 Task: Toggle the option that shows selected context only.
Action: Mouse moved to (1208, 41)
Screenshot: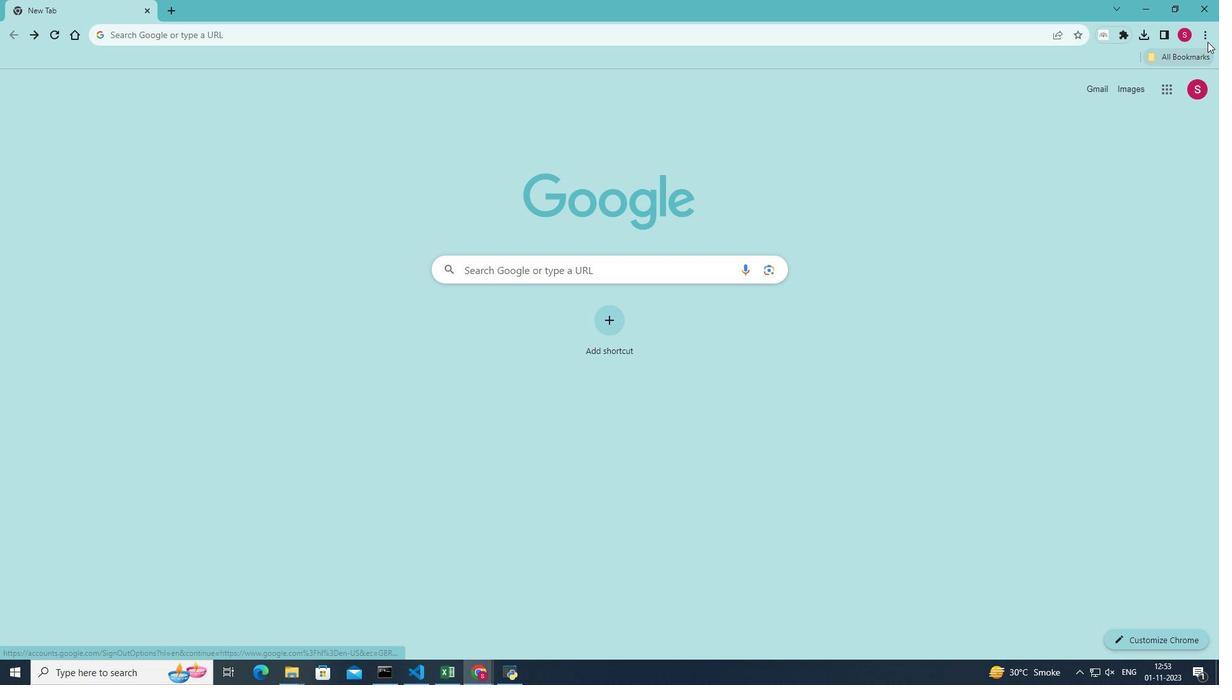 
Action: Mouse pressed left at (1208, 41)
Screenshot: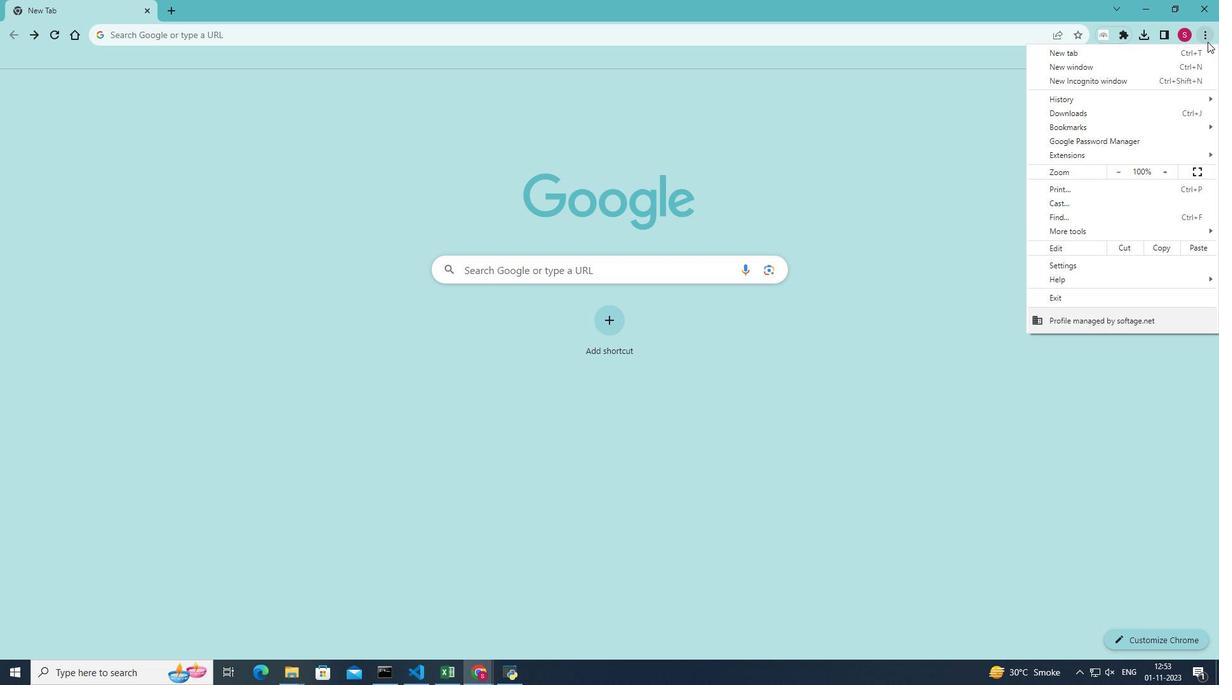 
Action: Mouse moved to (1091, 231)
Screenshot: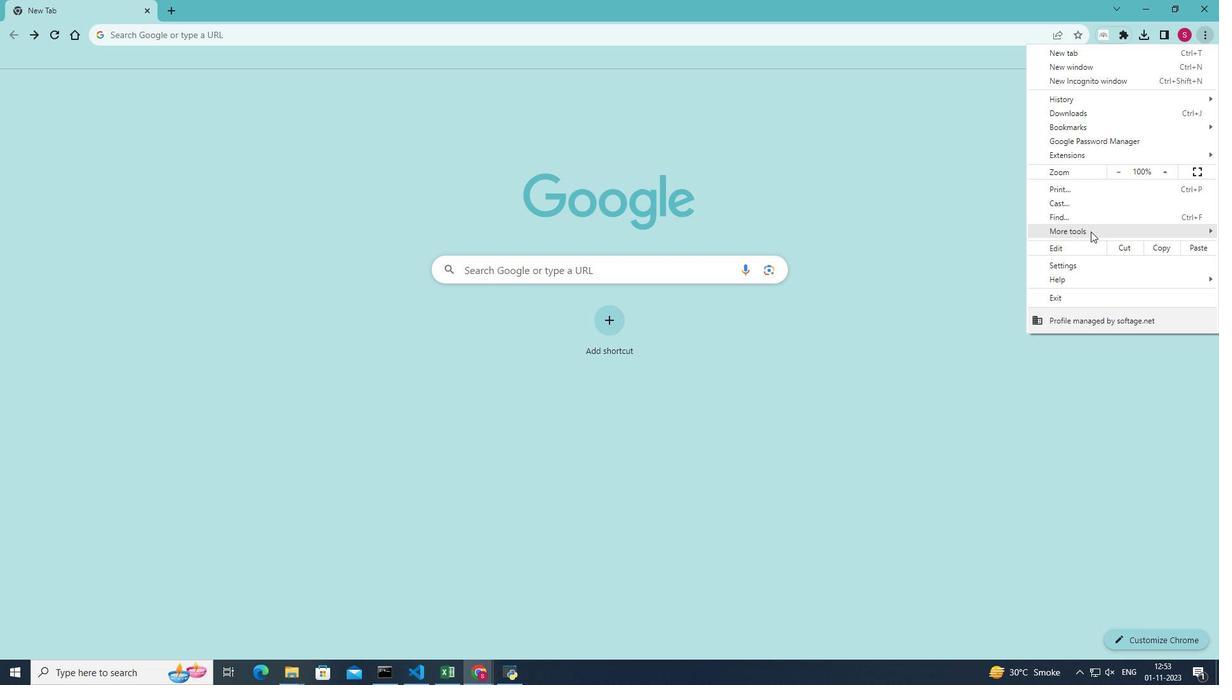 
Action: Mouse pressed left at (1091, 231)
Screenshot: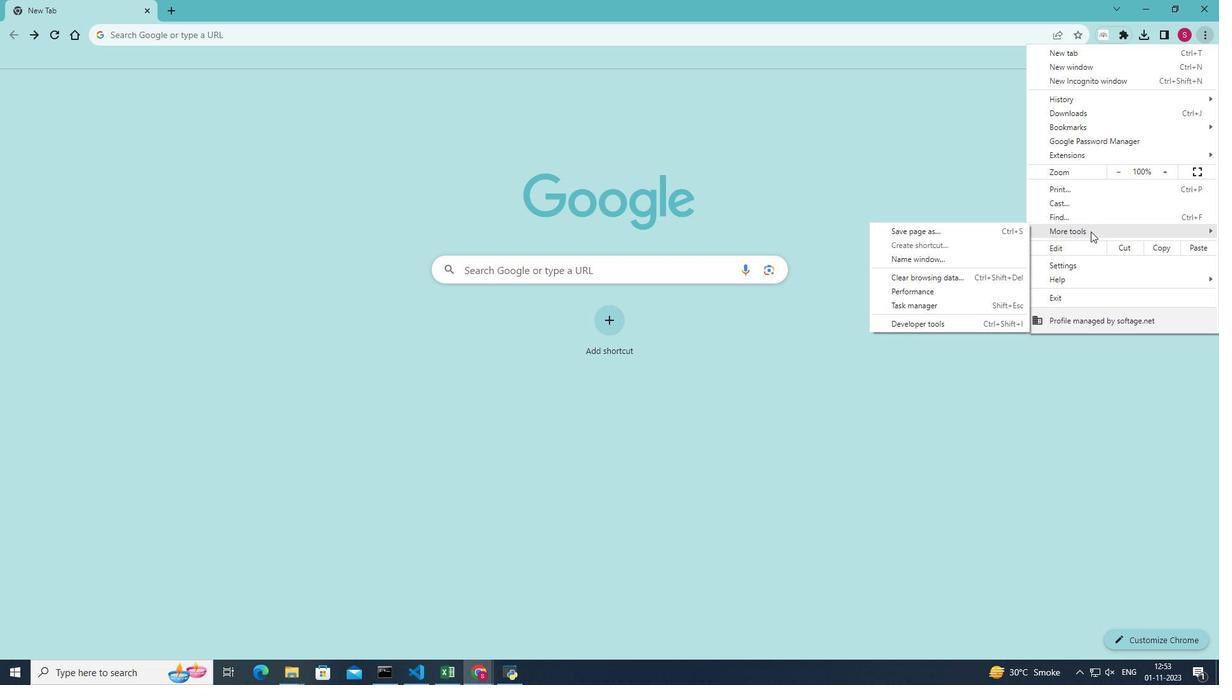 
Action: Mouse moved to (934, 322)
Screenshot: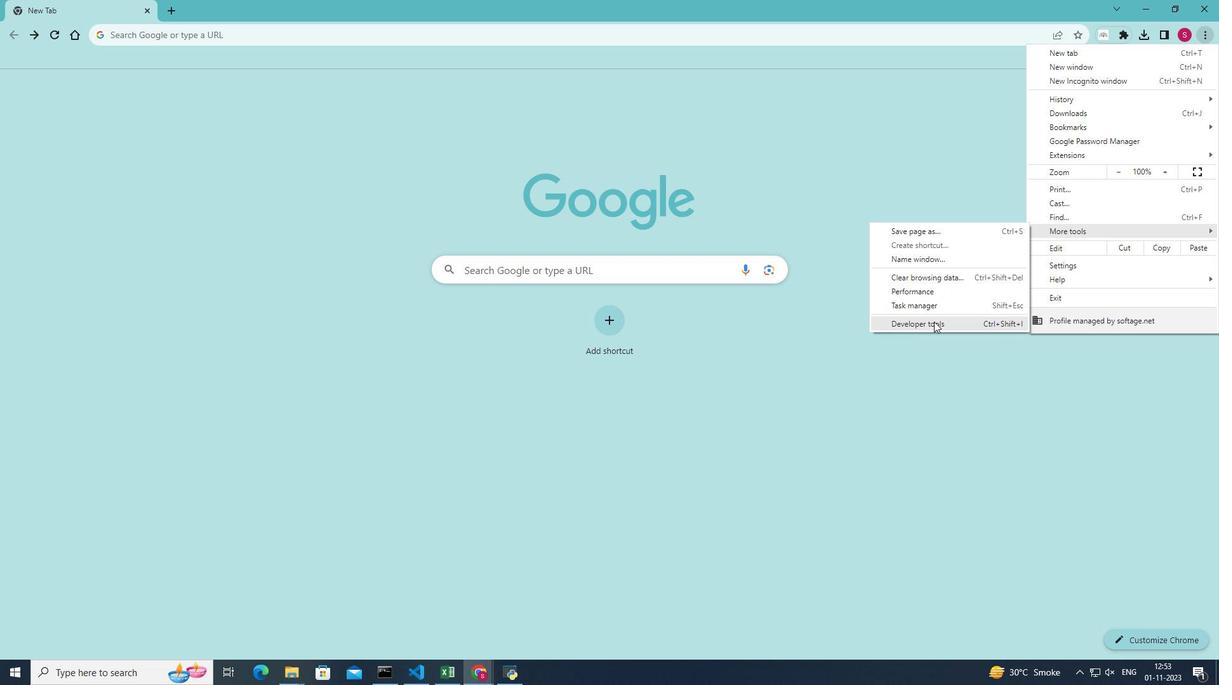 
Action: Mouse pressed left at (934, 322)
Screenshot: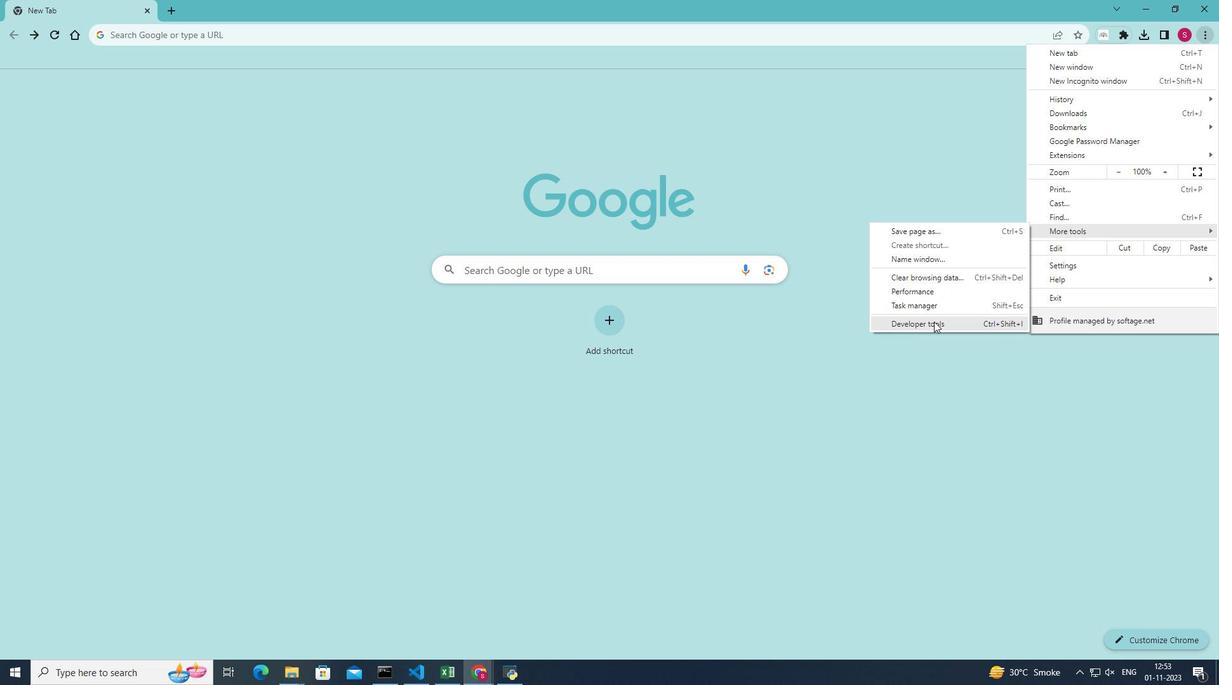 
Action: Mouse moved to (1169, 74)
Screenshot: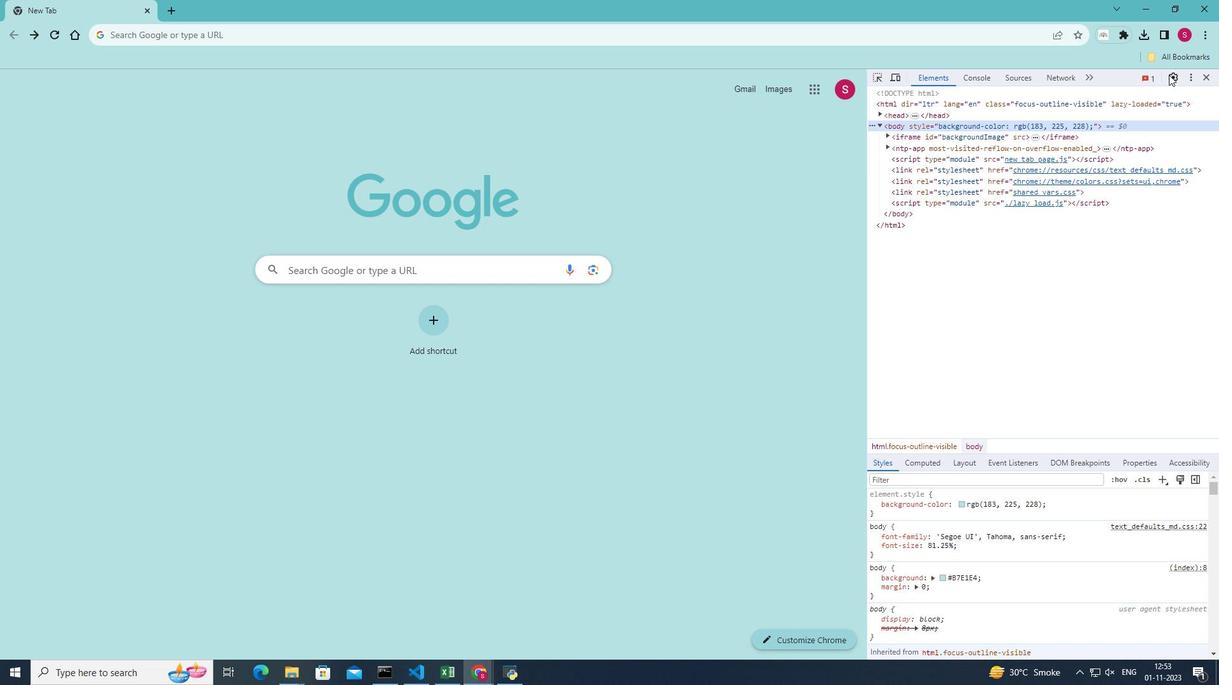
Action: Mouse pressed left at (1169, 74)
Screenshot: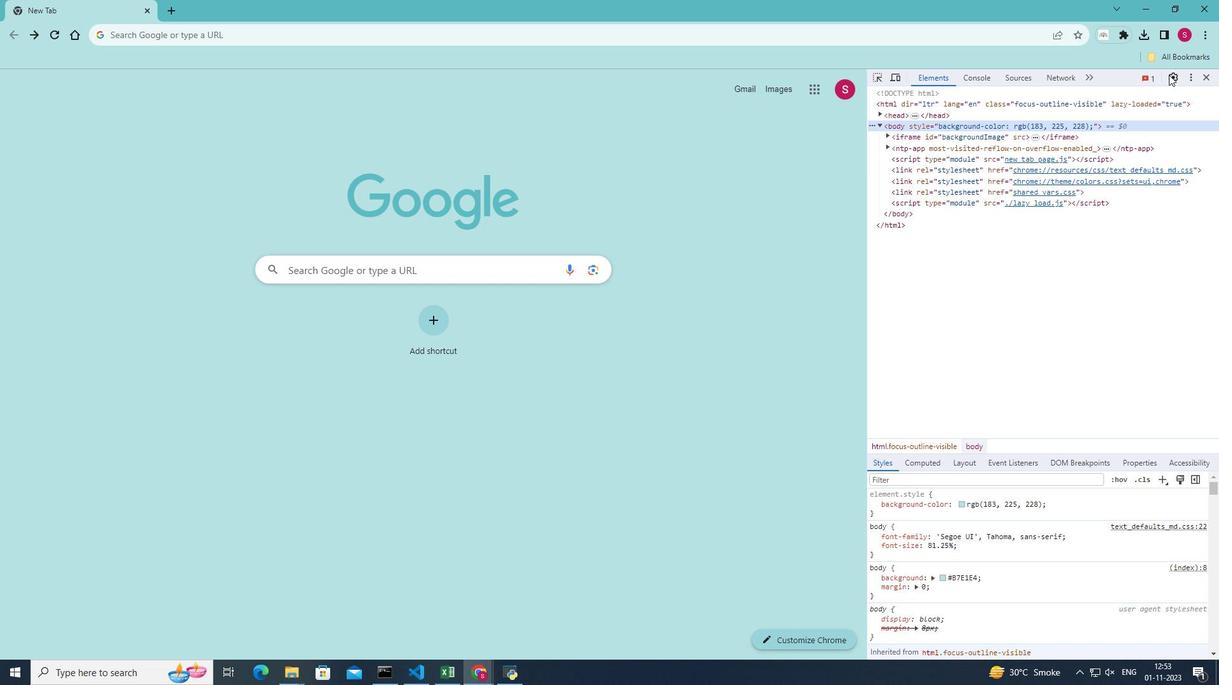 
Action: Mouse moved to (1133, 458)
Screenshot: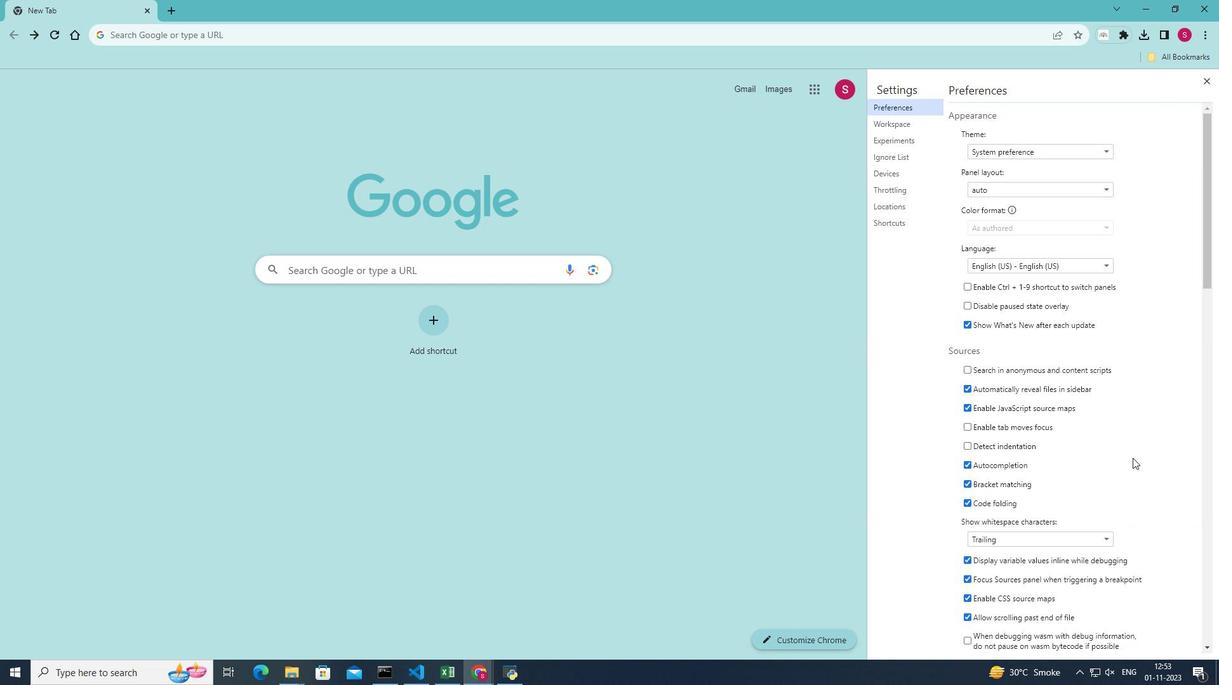 
Action: Mouse scrolled (1133, 457) with delta (0, 0)
Screenshot: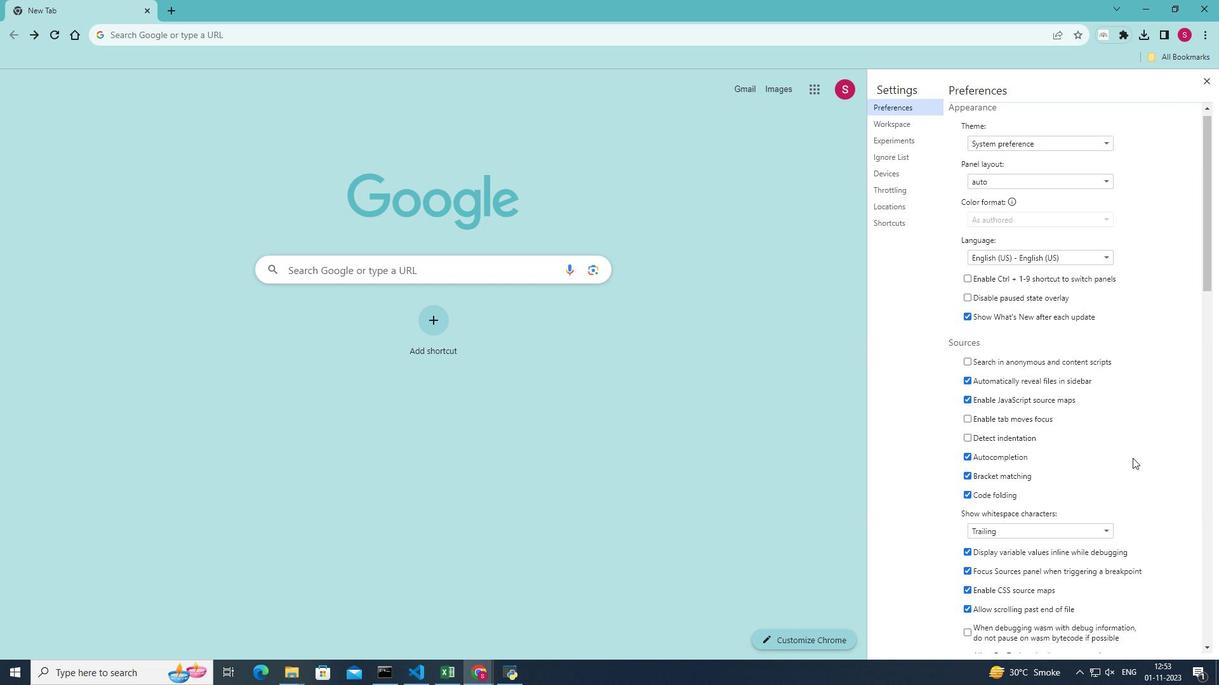 
Action: Mouse scrolled (1133, 457) with delta (0, 0)
Screenshot: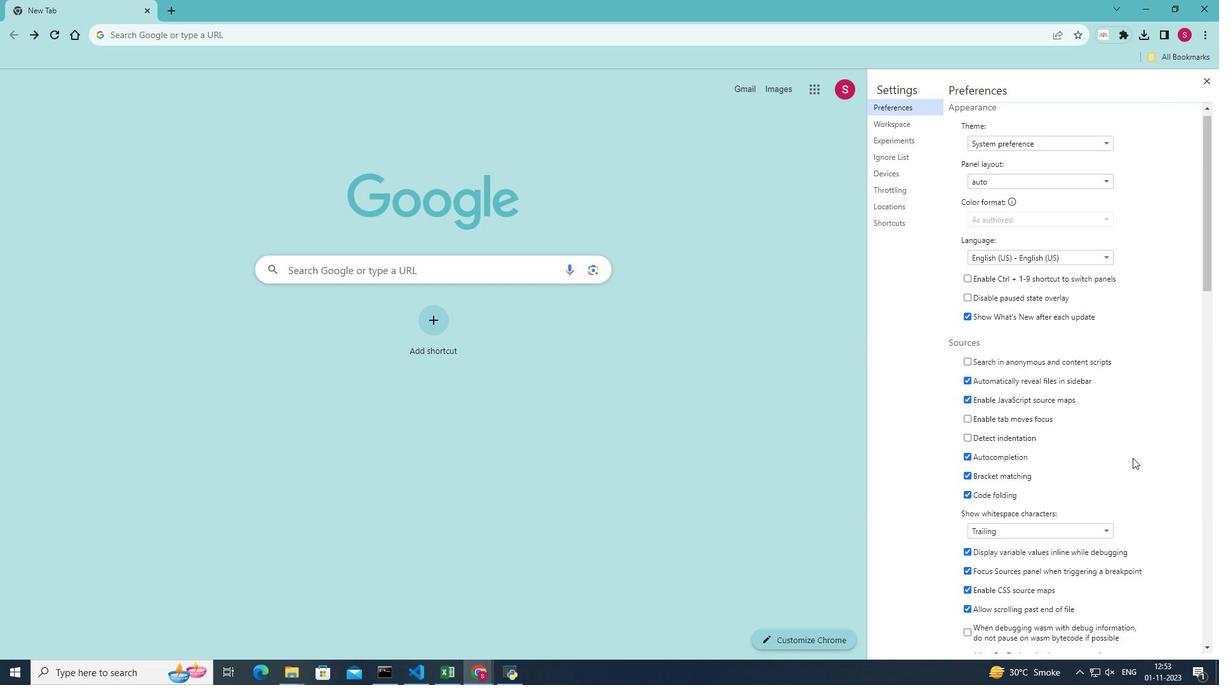 
Action: Mouse scrolled (1133, 457) with delta (0, 0)
Screenshot: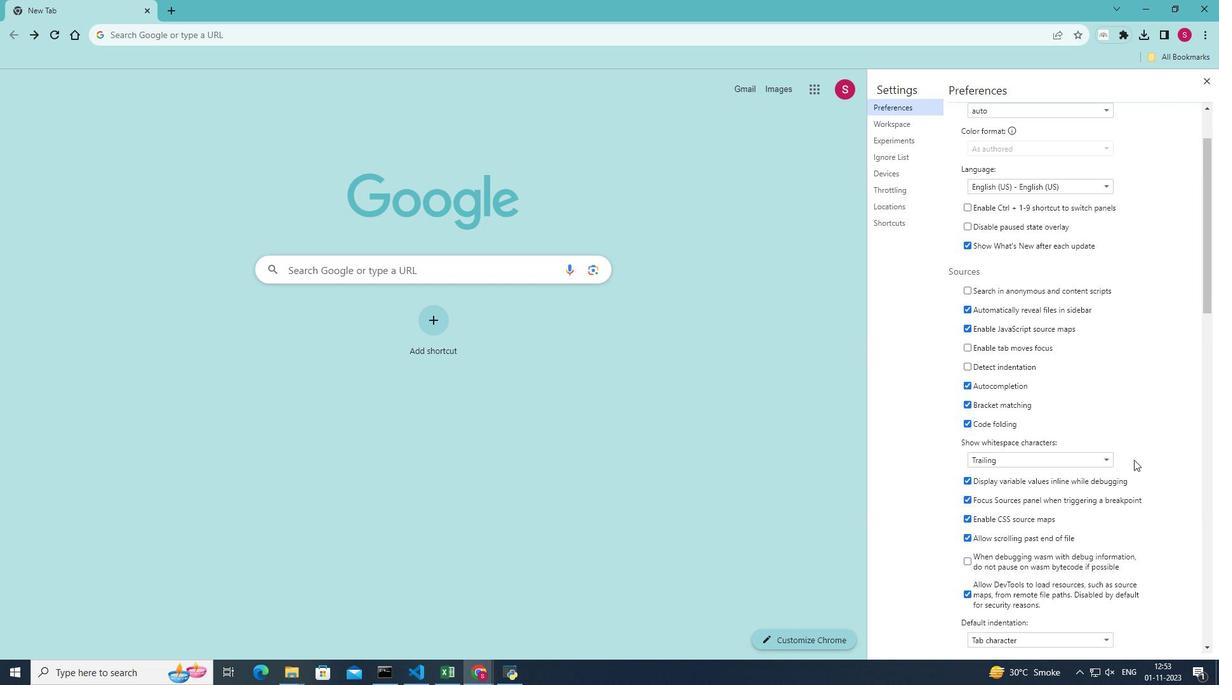 
Action: Mouse scrolled (1133, 457) with delta (0, 0)
Screenshot: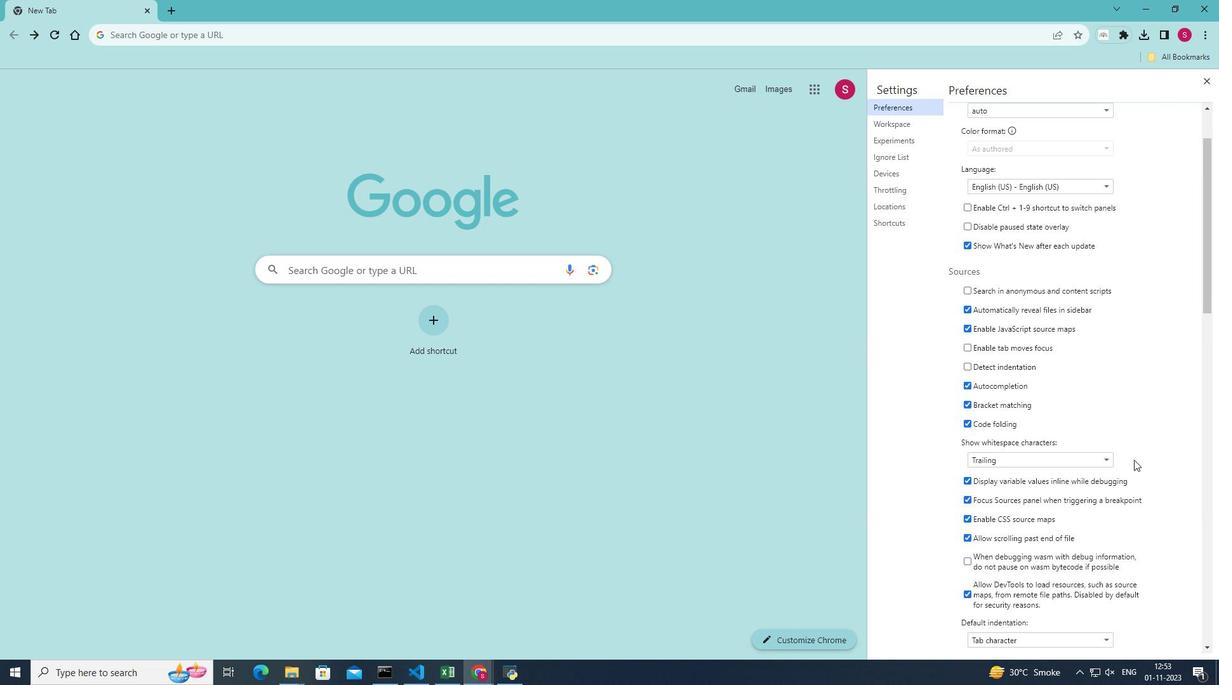 
Action: Mouse scrolled (1133, 457) with delta (0, 0)
Screenshot: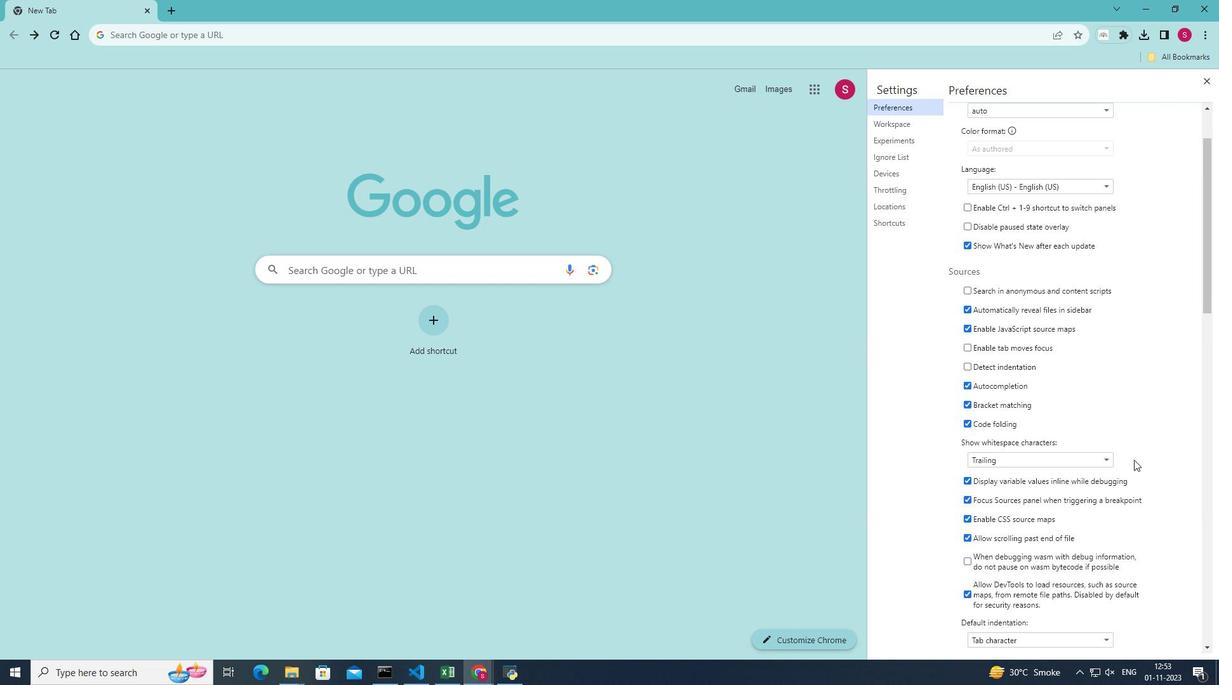 
Action: Mouse moved to (1141, 461)
Screenshot: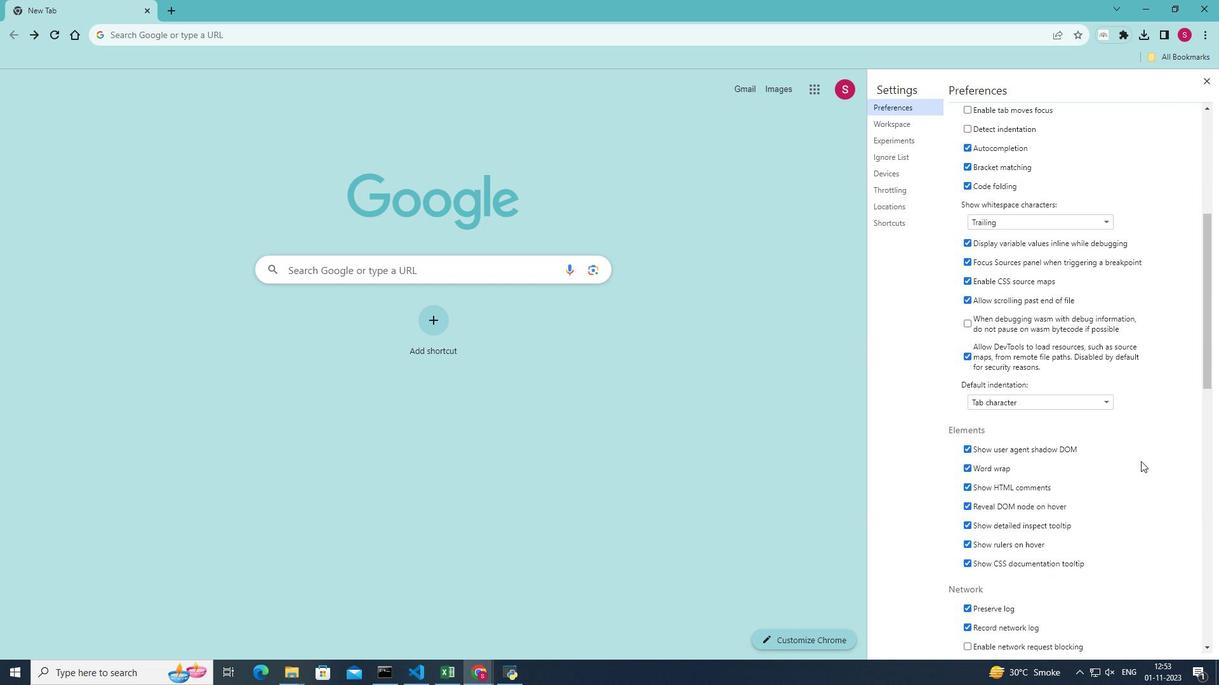 
Action: Mouse scrolled (1141, 461) with delta (0, 0)
Screenshot: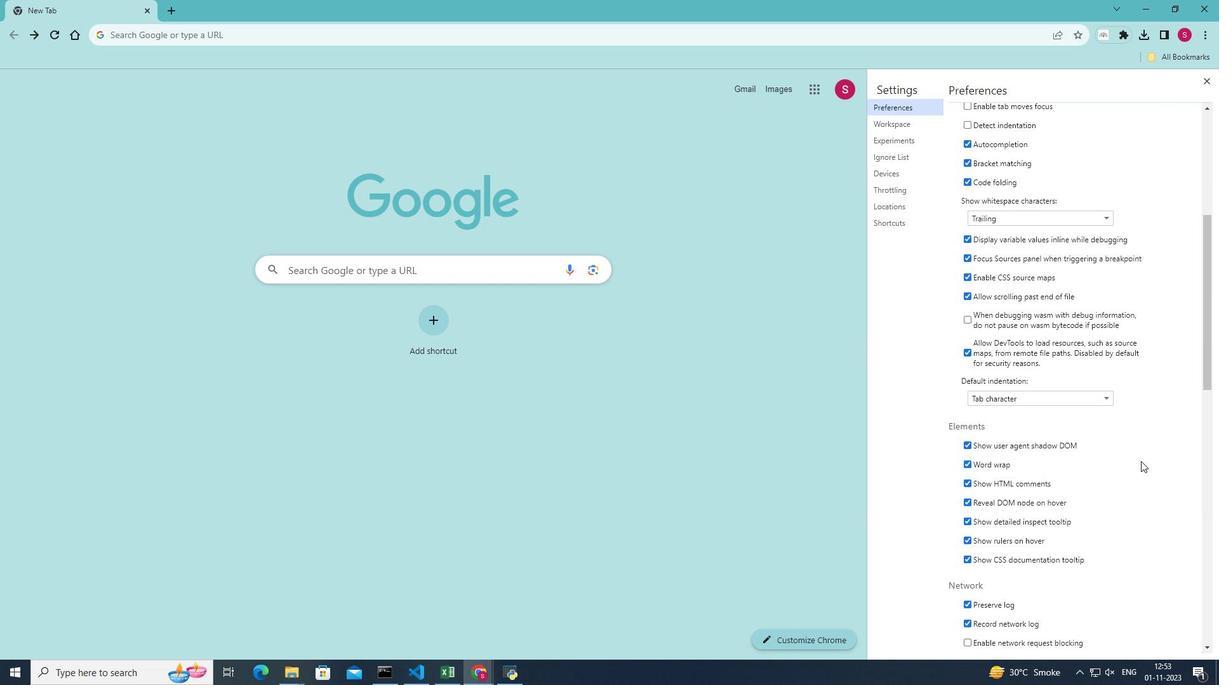 
Action: Mouse scrolled (1141, 461) with delta (0, 0)
Screenshot: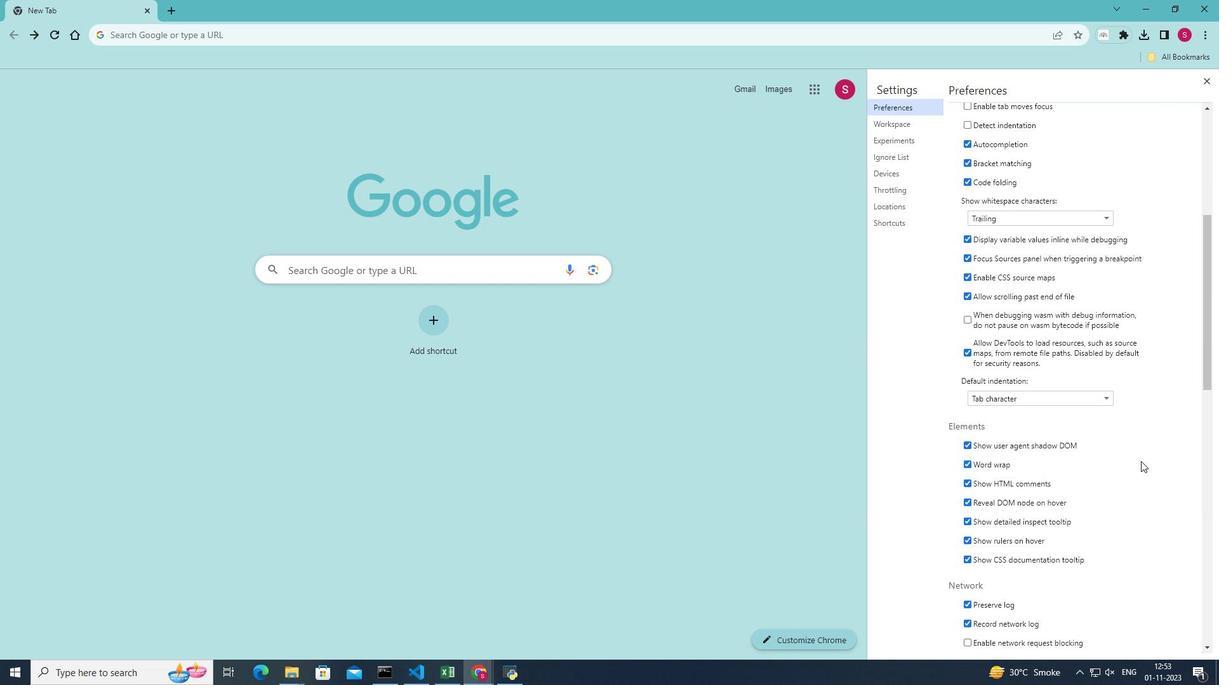 
Action: Mouse scrolled (1141, 461) with delta (0, 0)
Screenshot: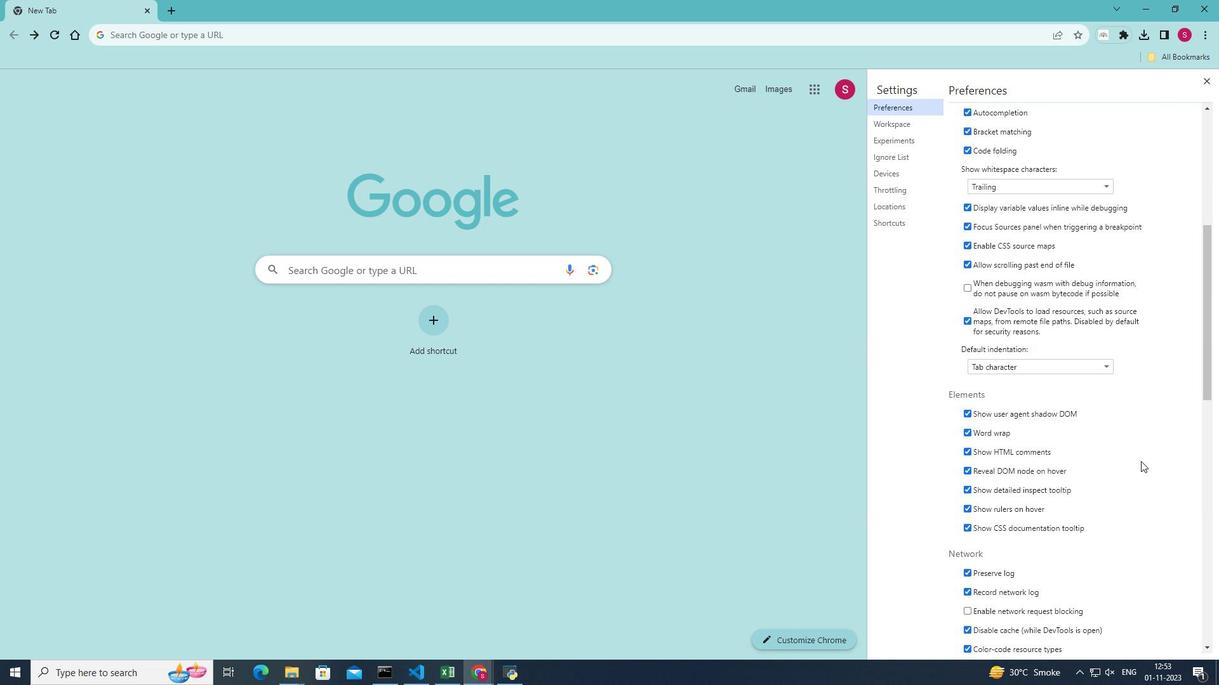 
Action: Mouse scrolled (1141, 461) with delta (0, 0)
Screenshot: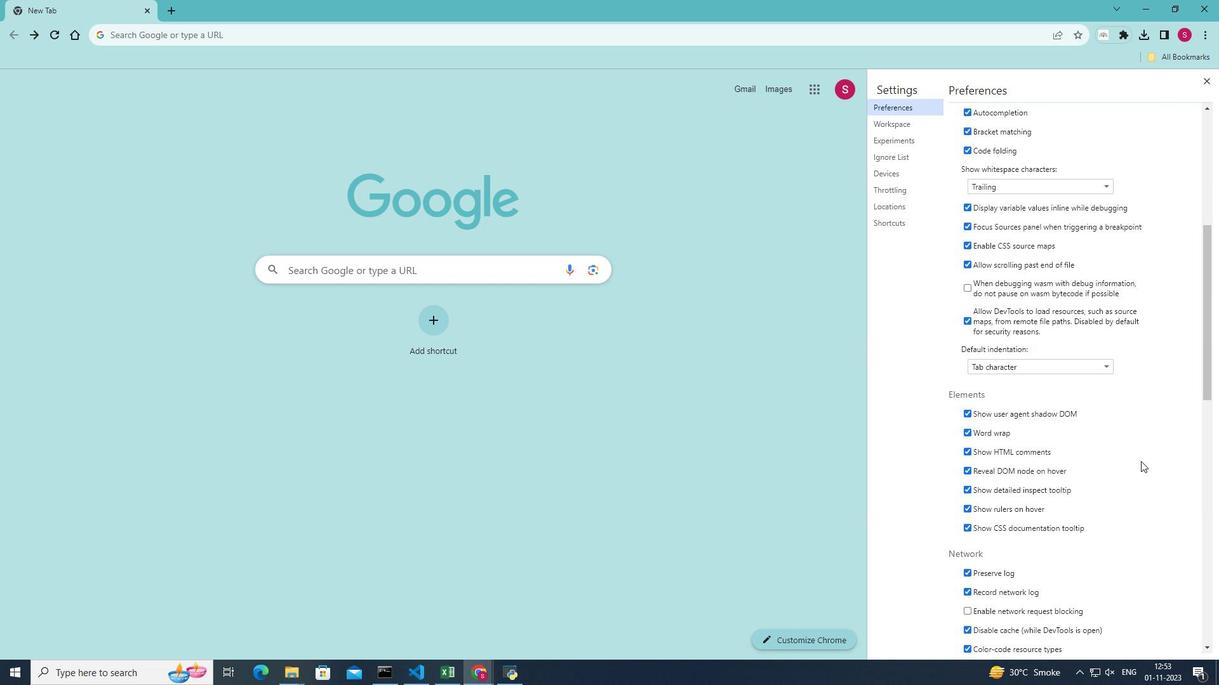 
Action: Mouse scrolled (1141, 462) with delta (0, 0)
Screenshot: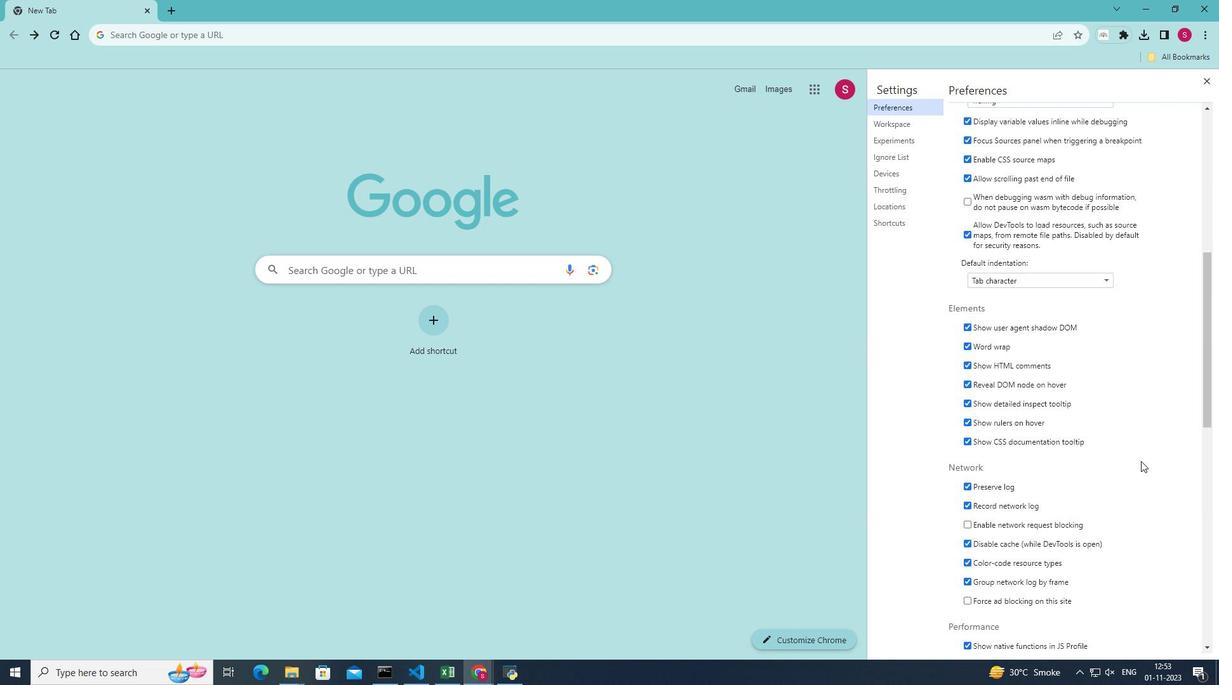 
Action: Mouse scrolled (1141, 461) with delta (0, 0)
Screenshot: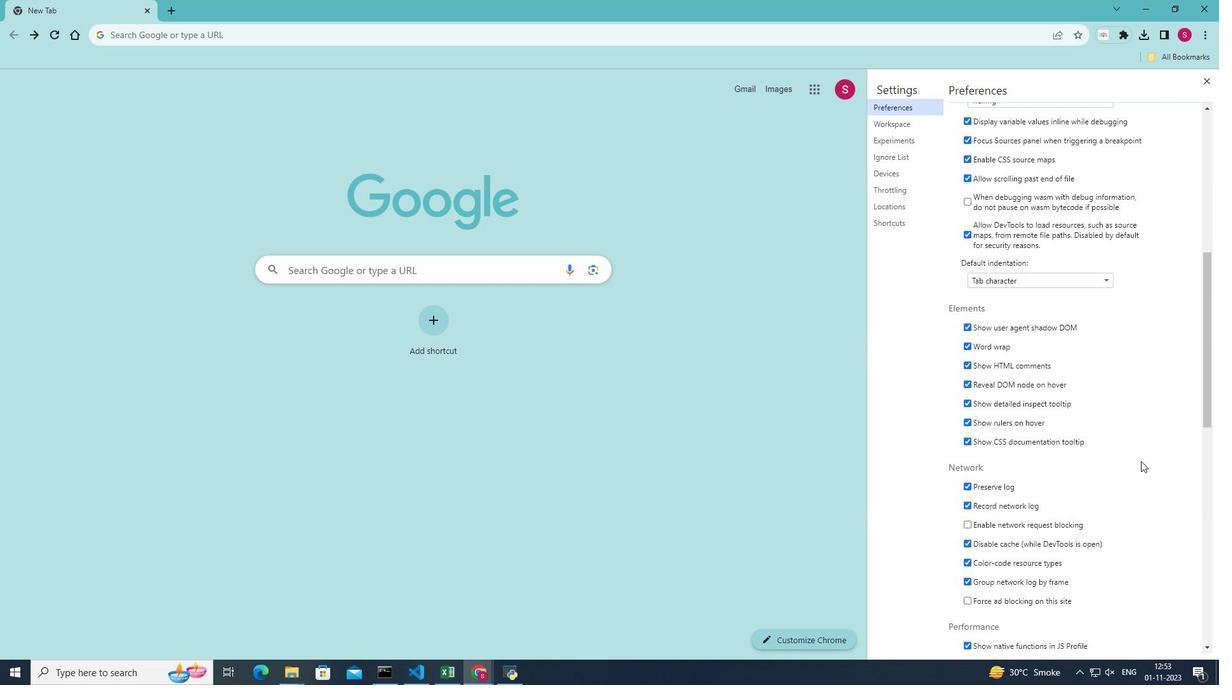 
Action: Mouse scrolled (1141, 461) with delta (0, 0)
Screenshot: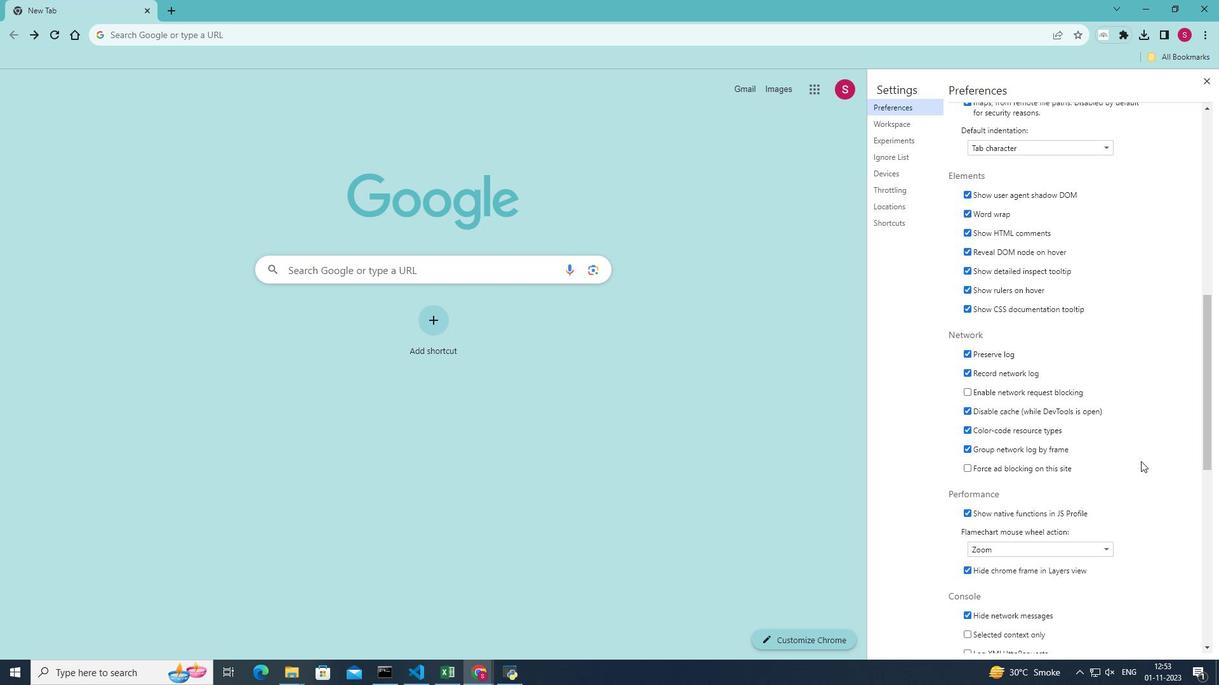 
Action: Mouse scrolled (1141, 461) with delta (0, 0)
Screenshot: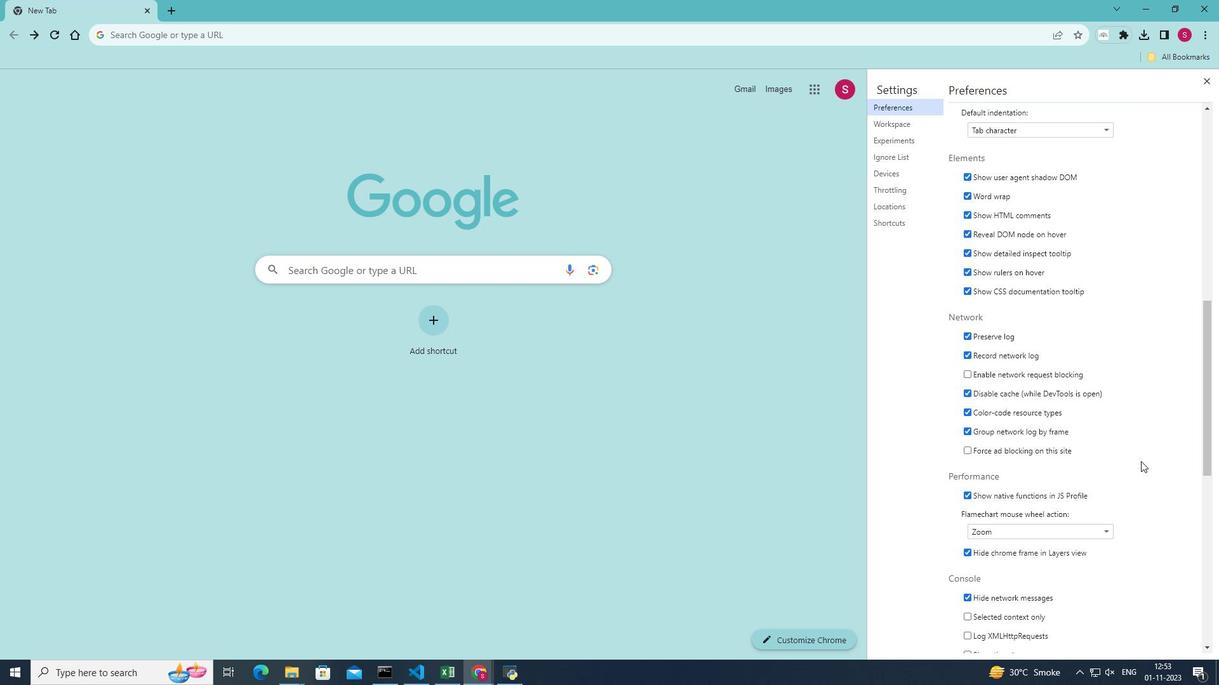 
Action: Mouse scrolled (1141, 461) with delta (0, 0)
Screenshot: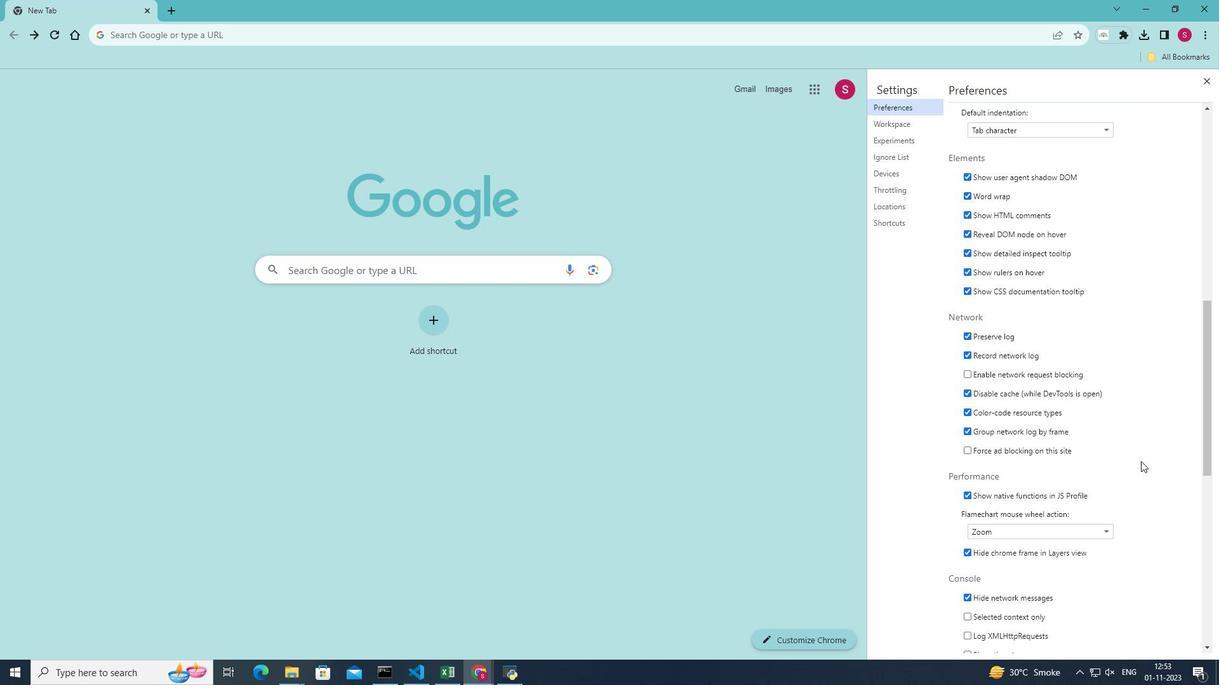 
Action: Mouse scrolled (1141, 461) with delta (0, 0)
Screenshot: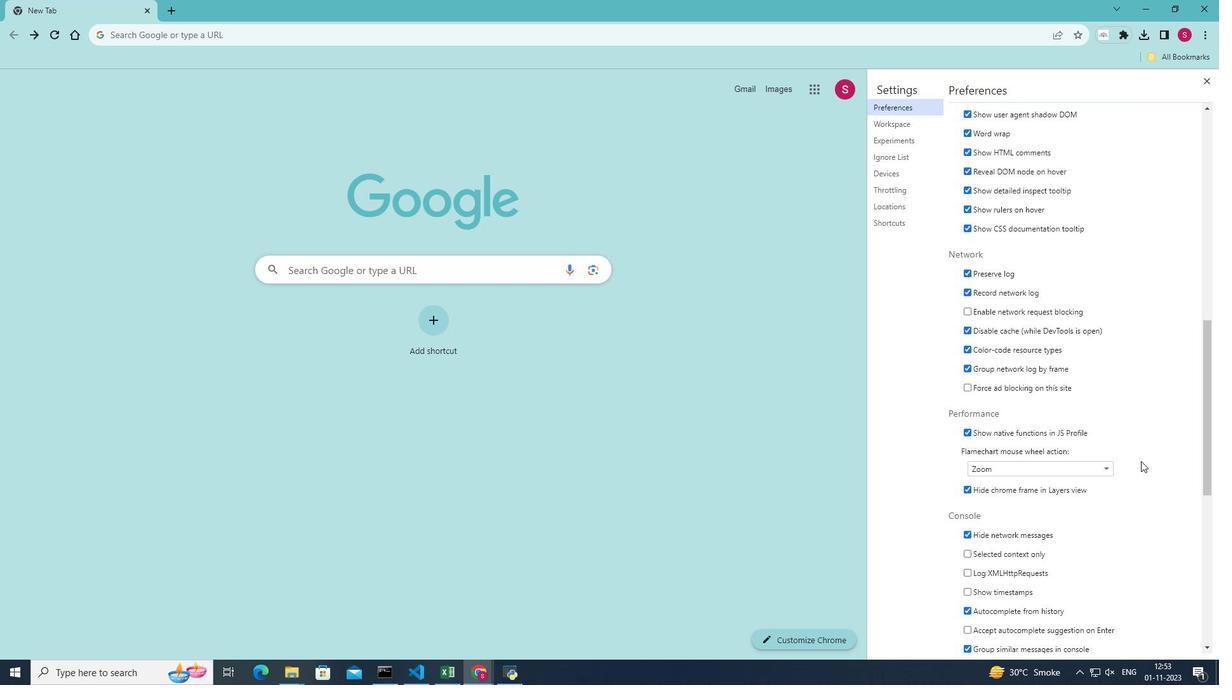 
Action: Mouse moved to (964, 377)
Screenshot: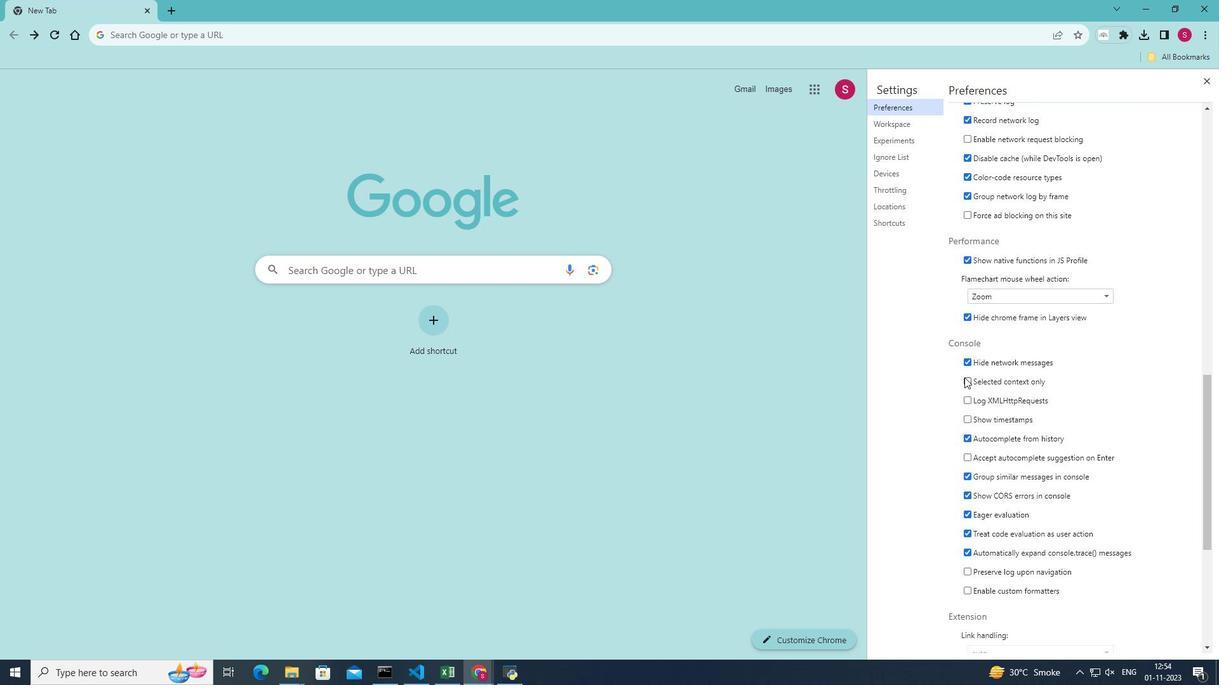 
Action: Mouse pressed left at (964, 377)
Screenshot: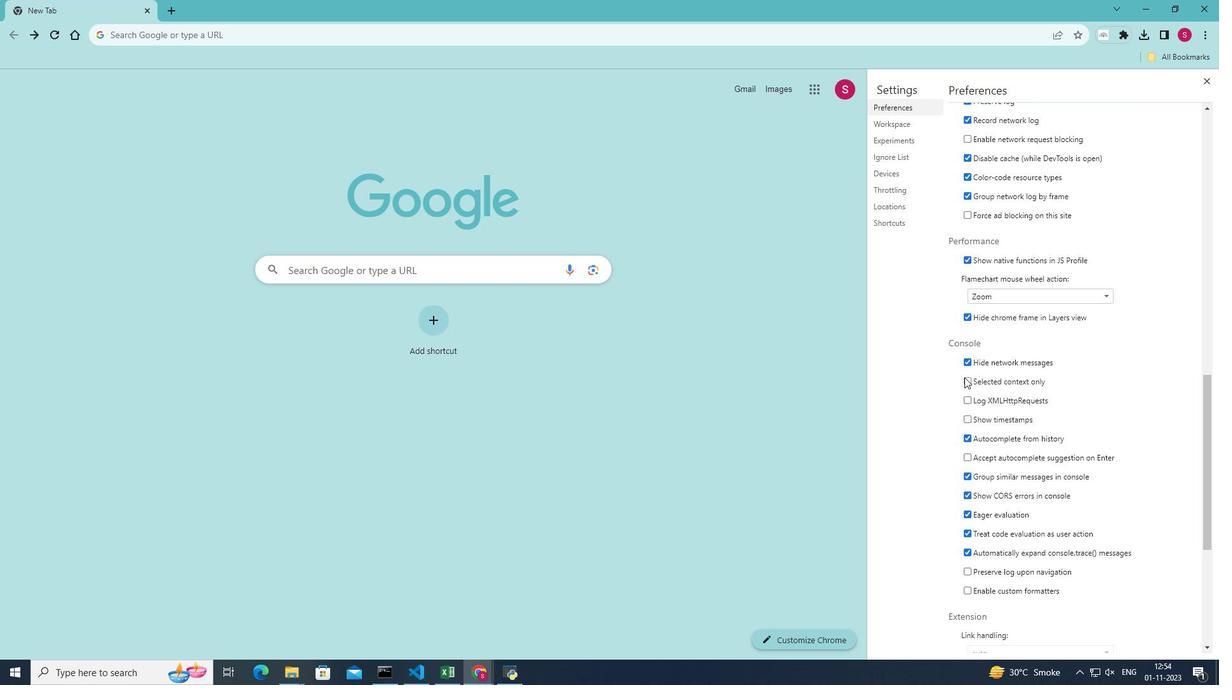 
Action: Mouse moved to (1166, 358)
Screenshot: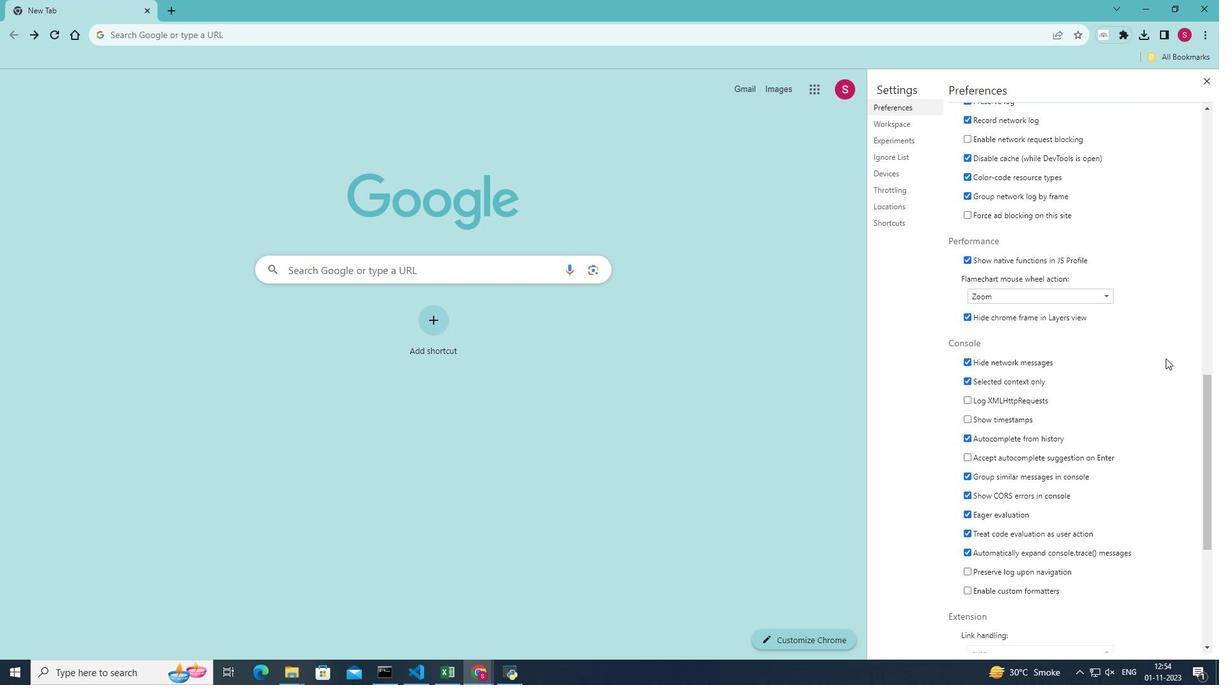 
